 Task: Name chart text subtitle as "last year".
Action: Mouse pressed left at (52, 267)
Screenshot: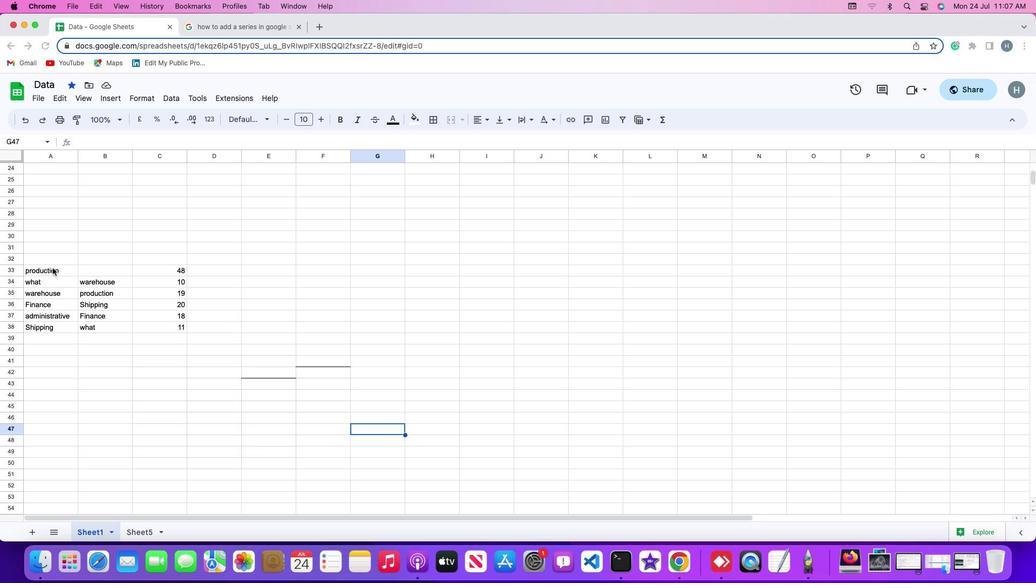 
Action: Mouse pressed left at (52, 267)
Screenshot: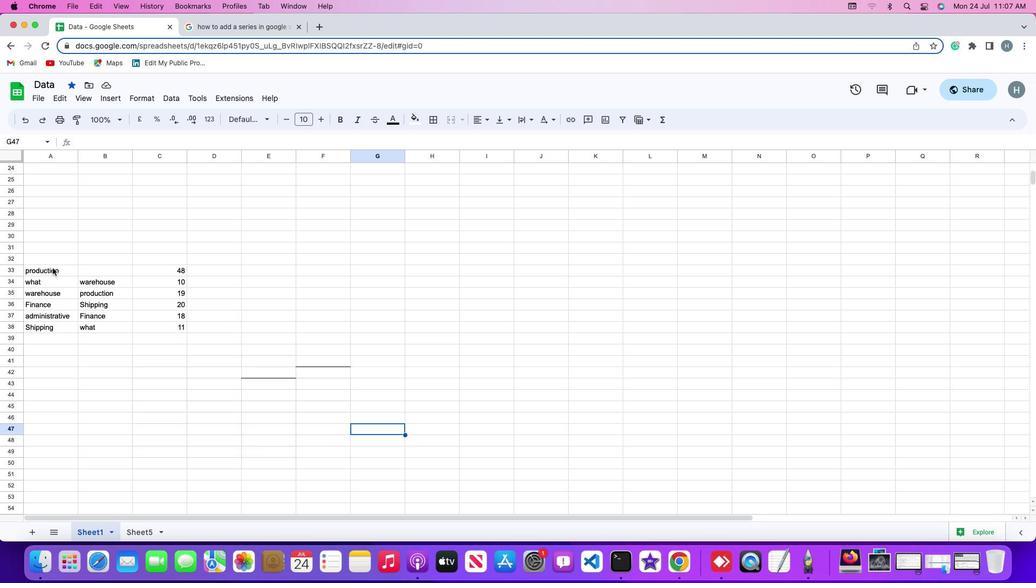 
Action: Mouse moved to (112, 92)
Screenshot: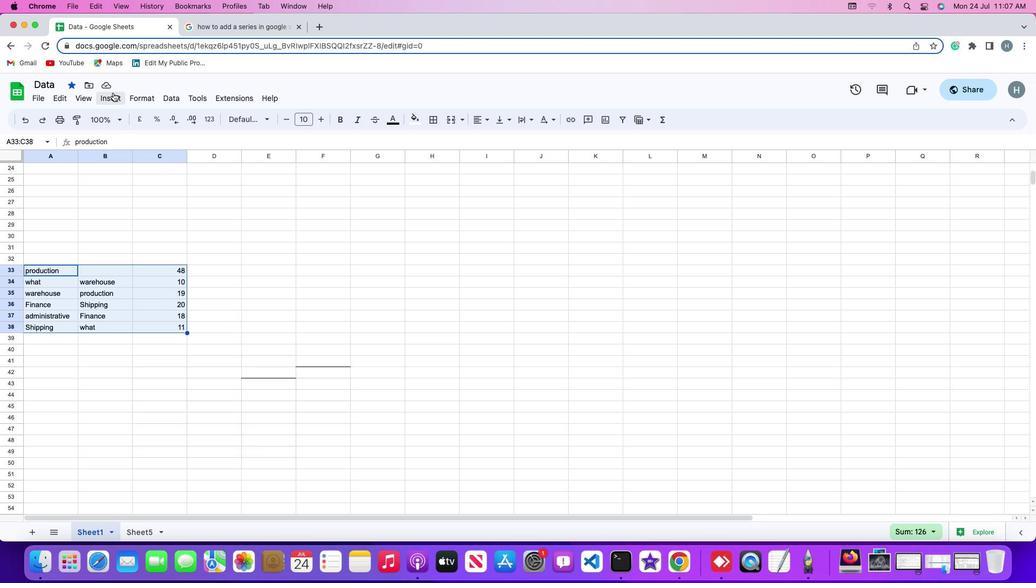 
Action: Mouse pressed left at (112, 92)
Screenshot: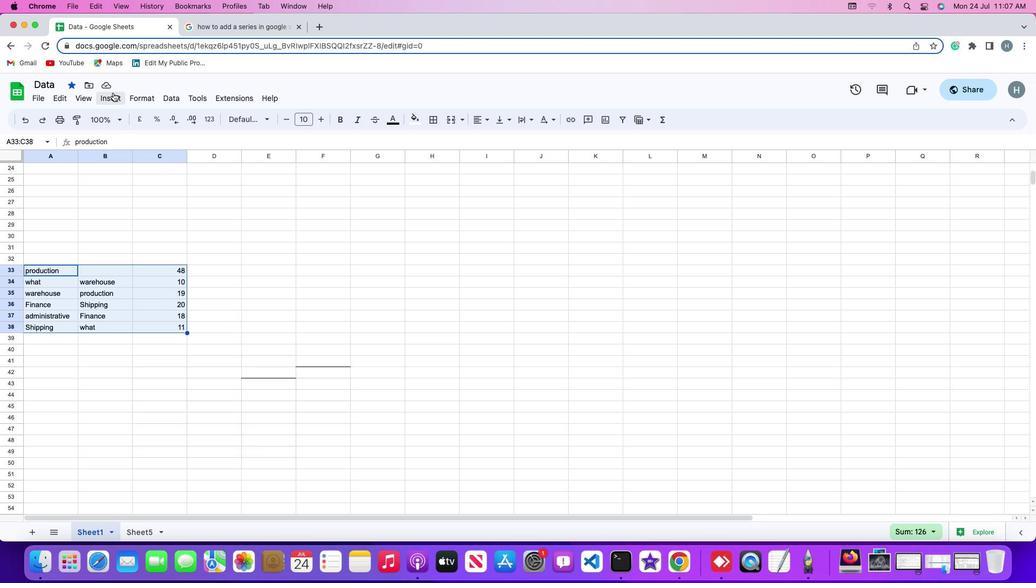 
Action: Mouse moved to (136, 194)
Screenshot: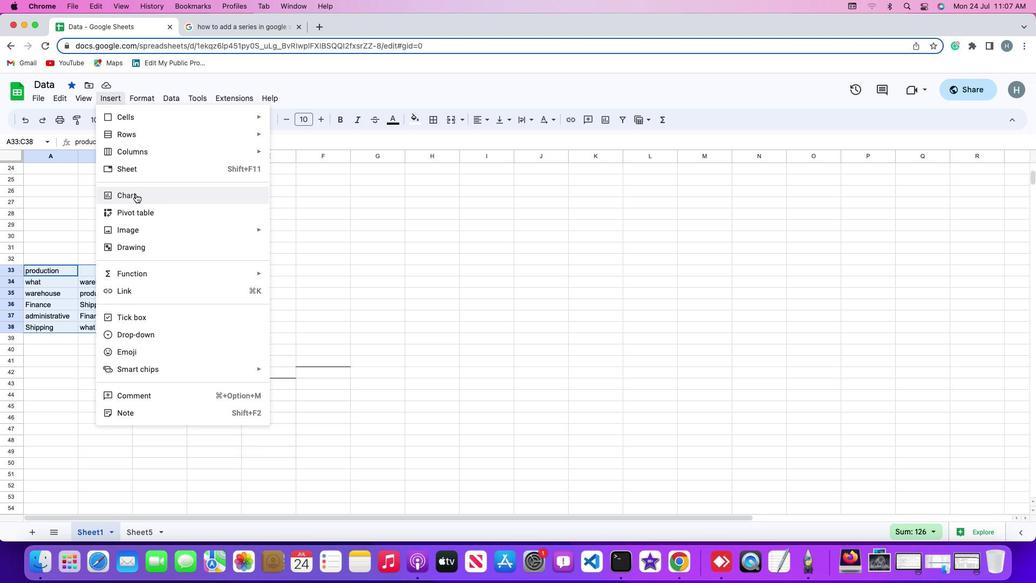 
Action: Mouse pressed left at (136, 194)
Screenshot: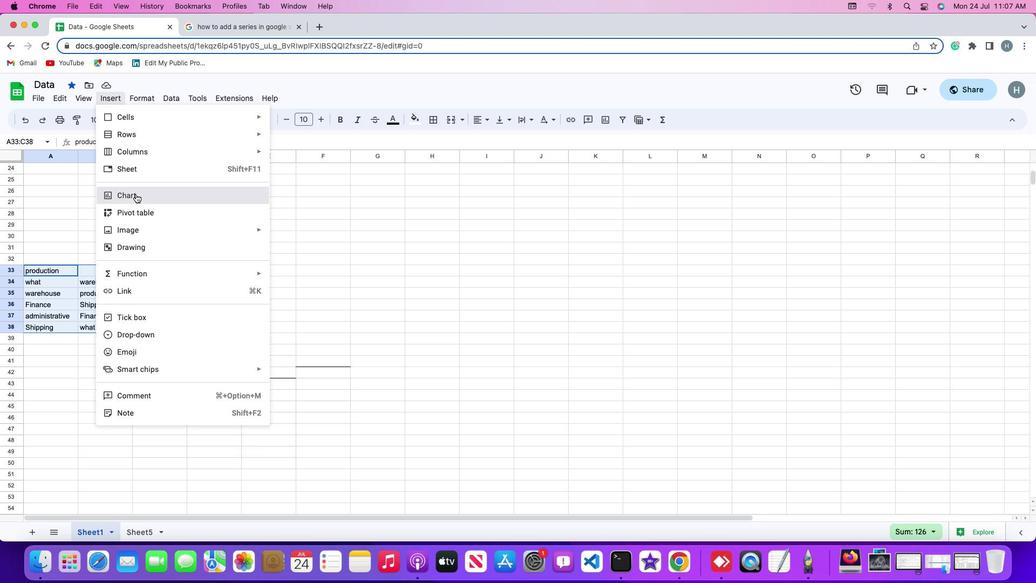 
Action: Mouse moved to (981, 151)
Screenshot: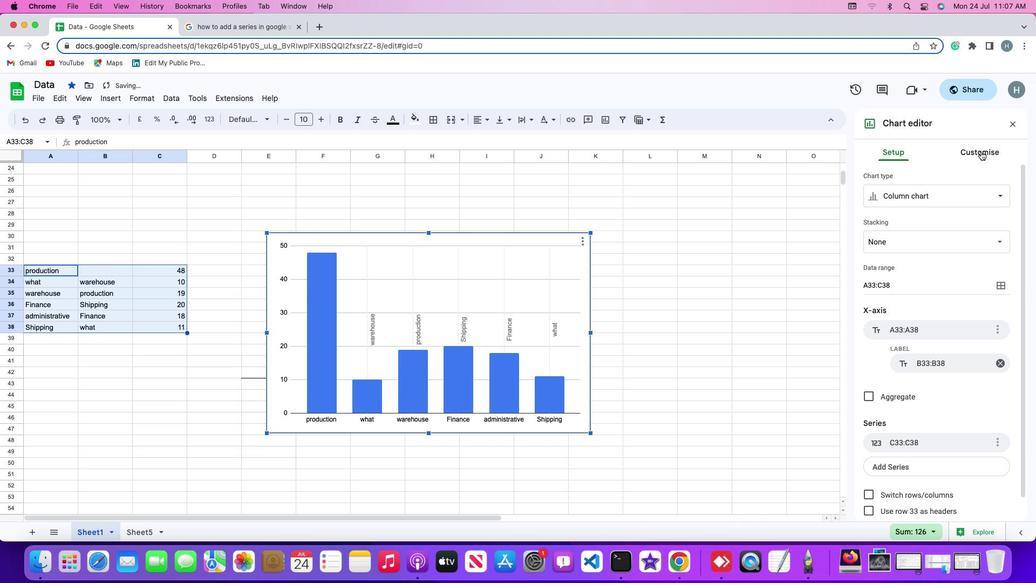 
Action: Mouse pressed left at (981, 151)
Screenshot: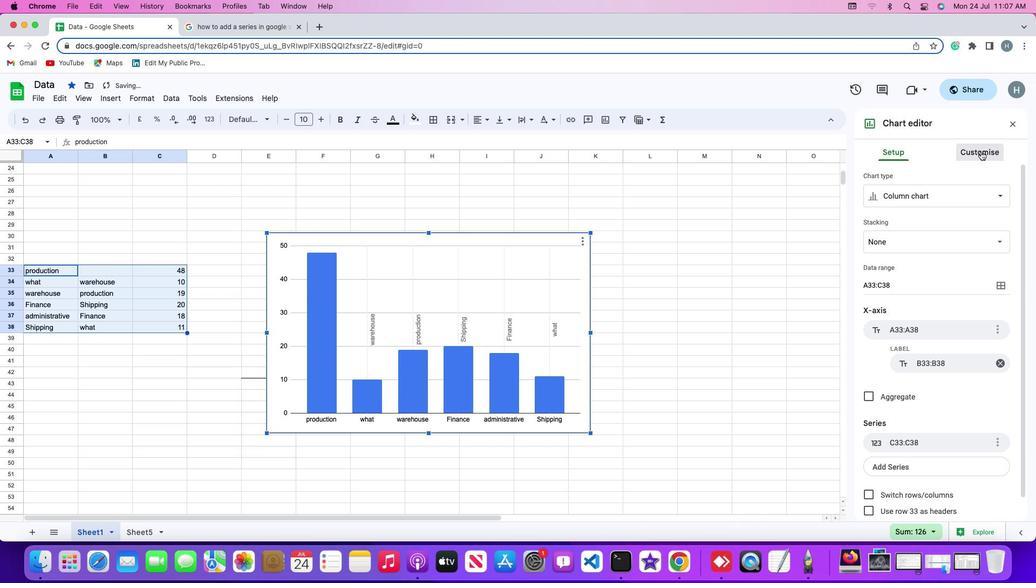
Action: Mouse moved to (933, 209)
Screenshot: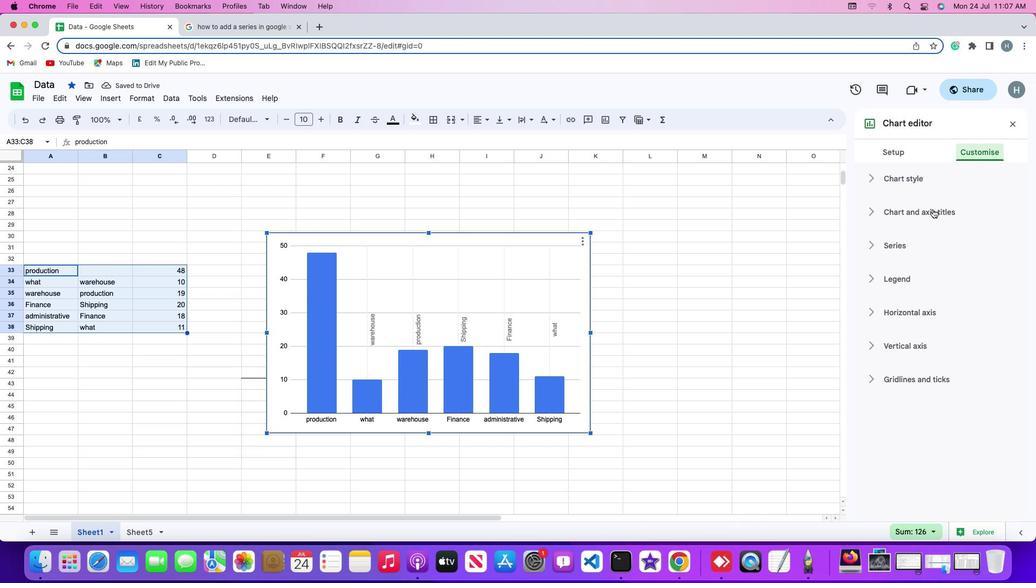 
Action: Mouse pressed left at (933, 209)
Screenshot: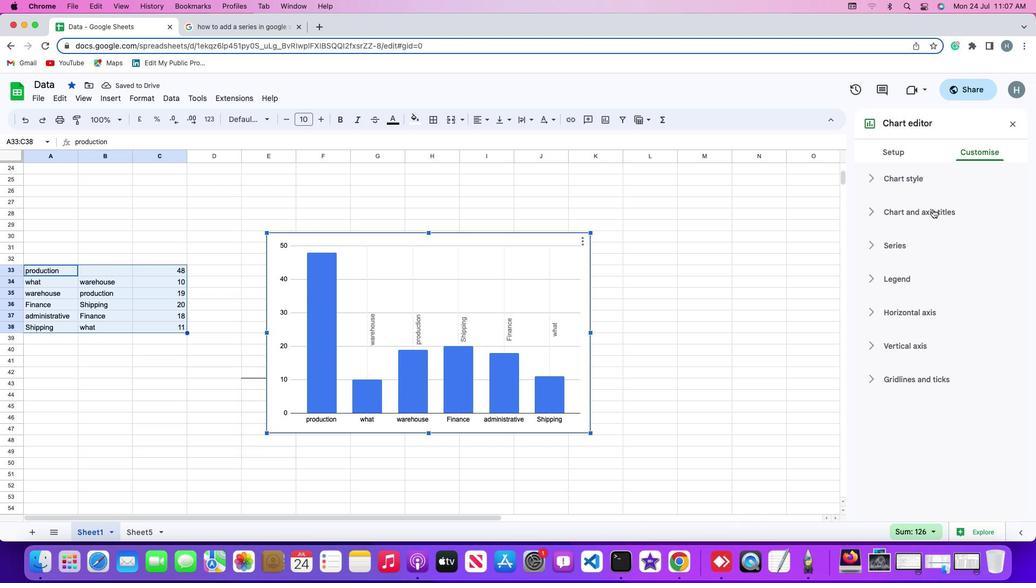 
Action: Mouse moved to (998, 240)
Screenshot: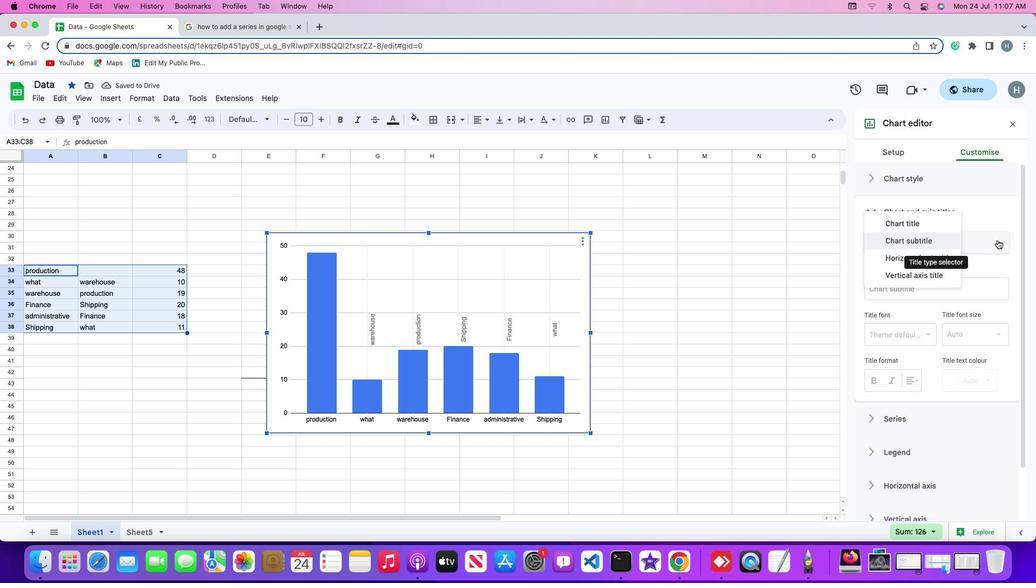 
Action: Mouse pressed left at (998, 240)
Screenshot: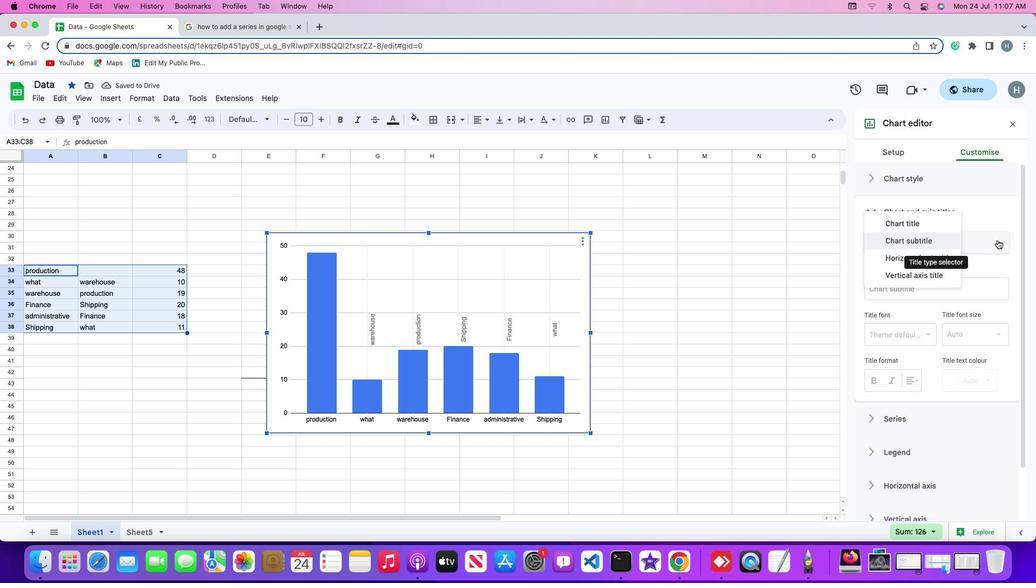 
Action: Mouse moved to (924, 239)
Screenshot: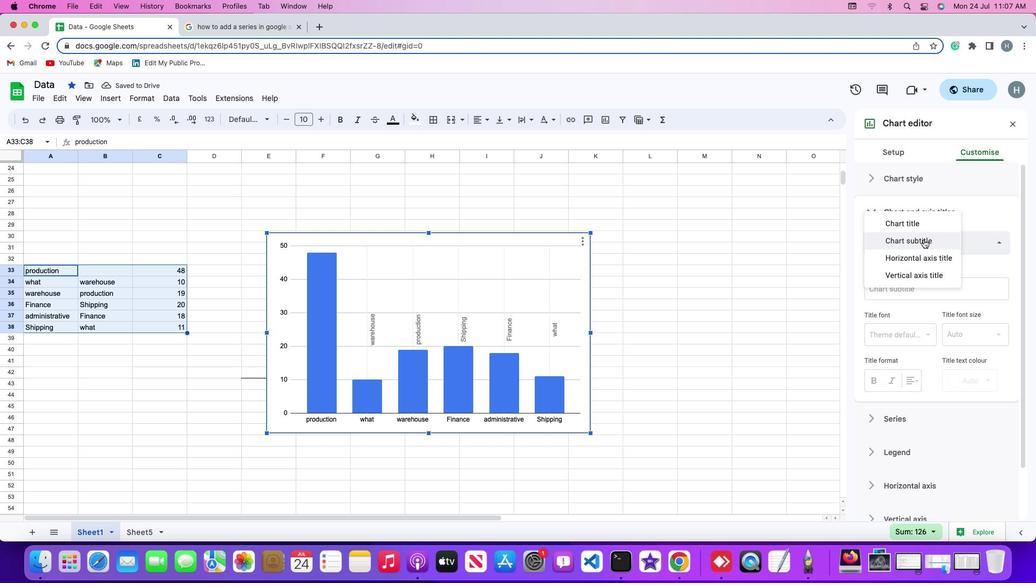 
Action: Mouse pressed left at (924, 239)
Screenshot: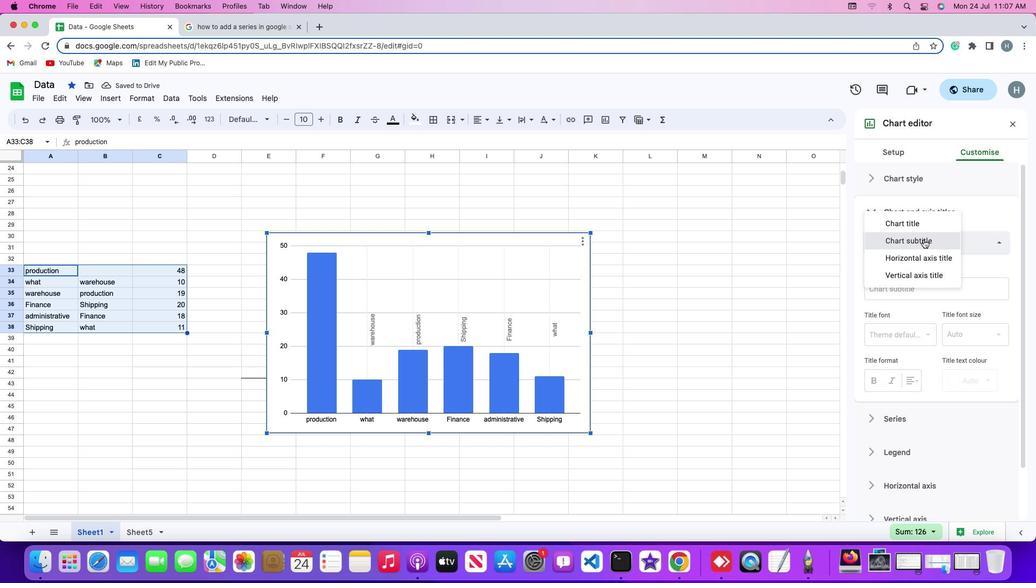 
Action: Mouse moved to (909, 286)
Screenshot: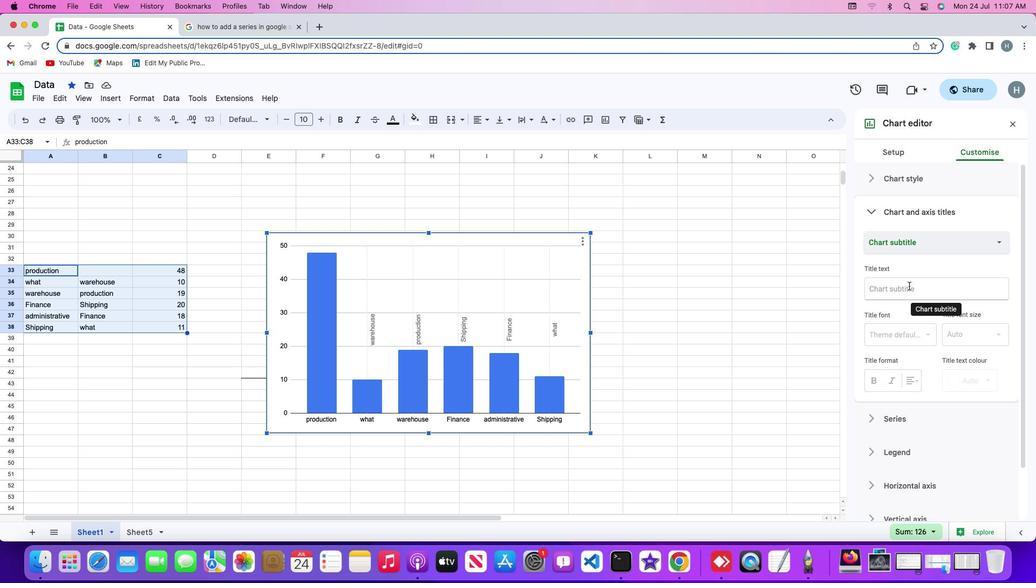 
Action: Mouse pressed left at (909, 286)
Screenshot: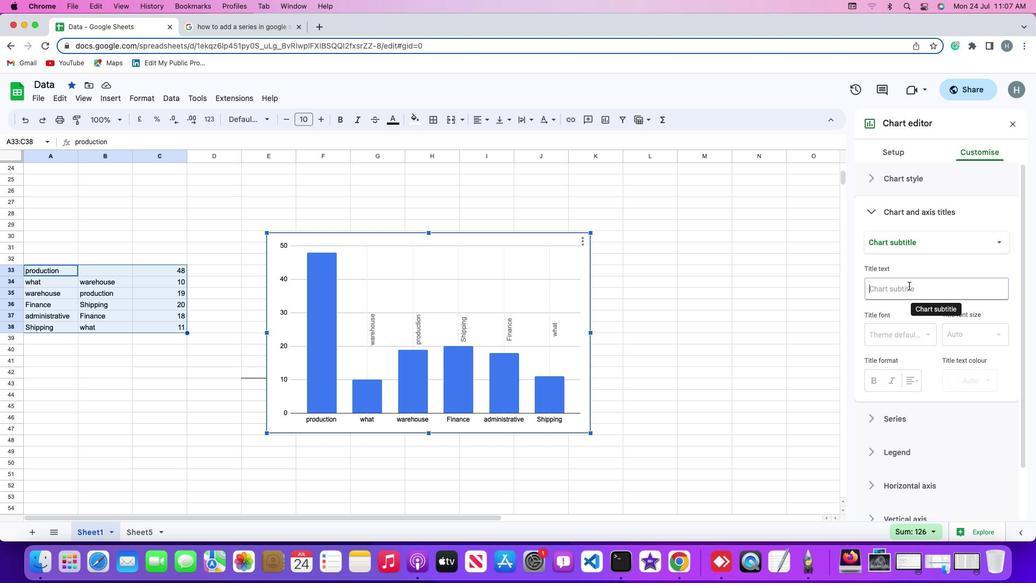 
Action: Key pressed 'l''a''s''t'Key.space'y''e''a''r'
Screenshot: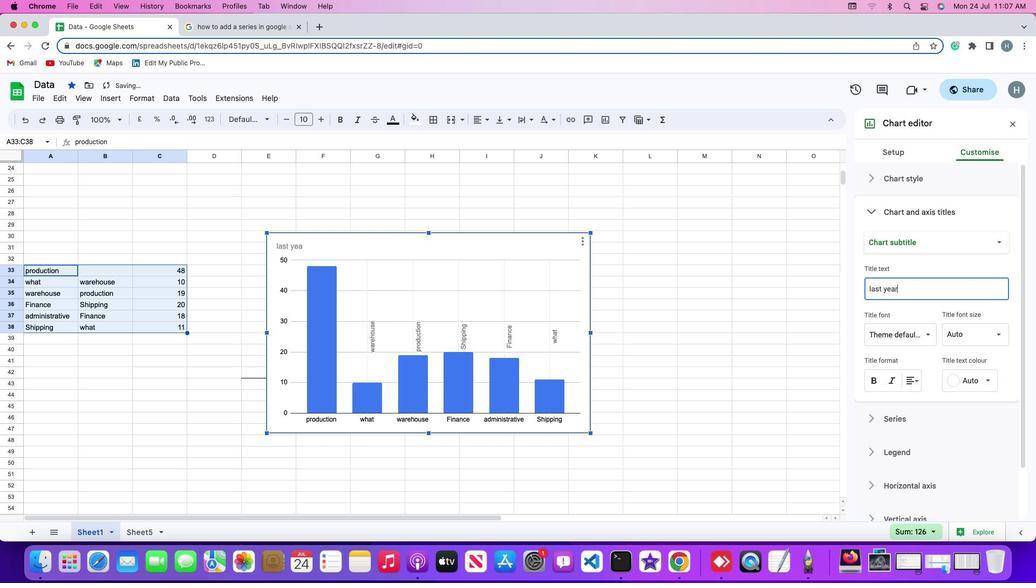 
Action: Mouse moved to (1012, 307)
Screenshot: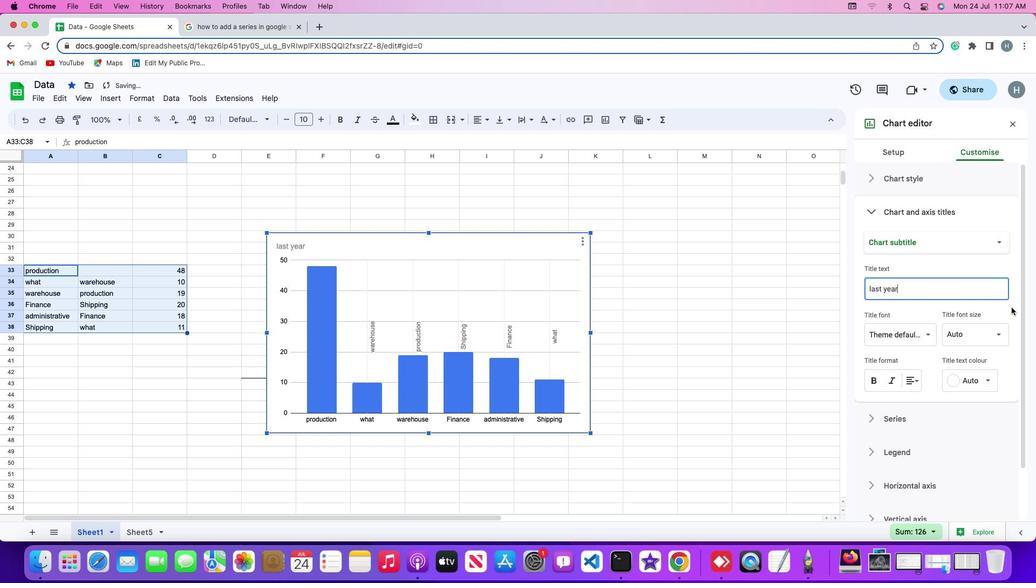 
Action: Mouse pressed left at (1012, 307)
Screenshot: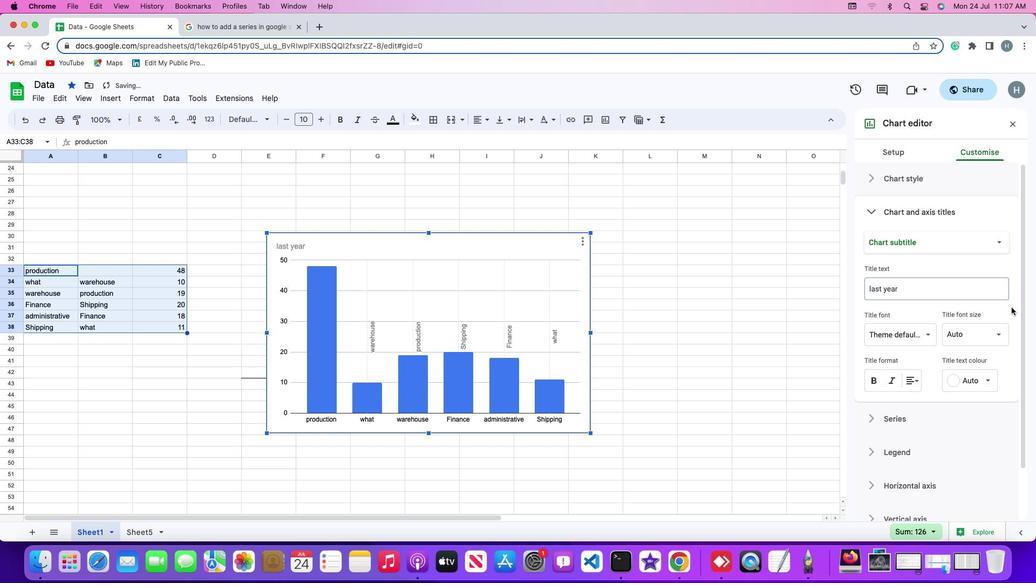 
Action: Mouse moved to (762, 305)
Screenshot: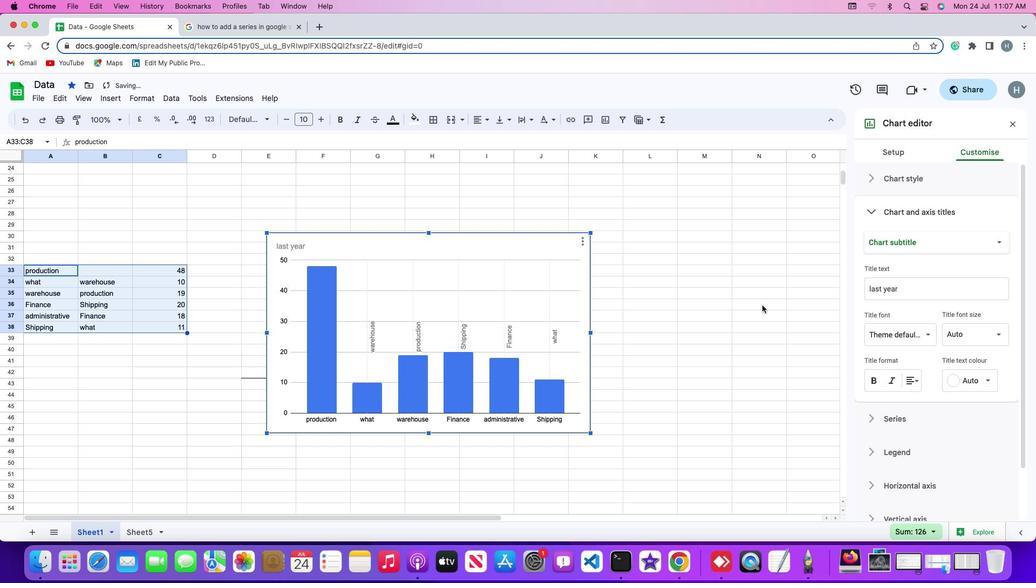 
